 Task: Toggle the draw bold text in the bright colors option in the integrated.
Action: Mouse moved to (21, 628)
Screenshot: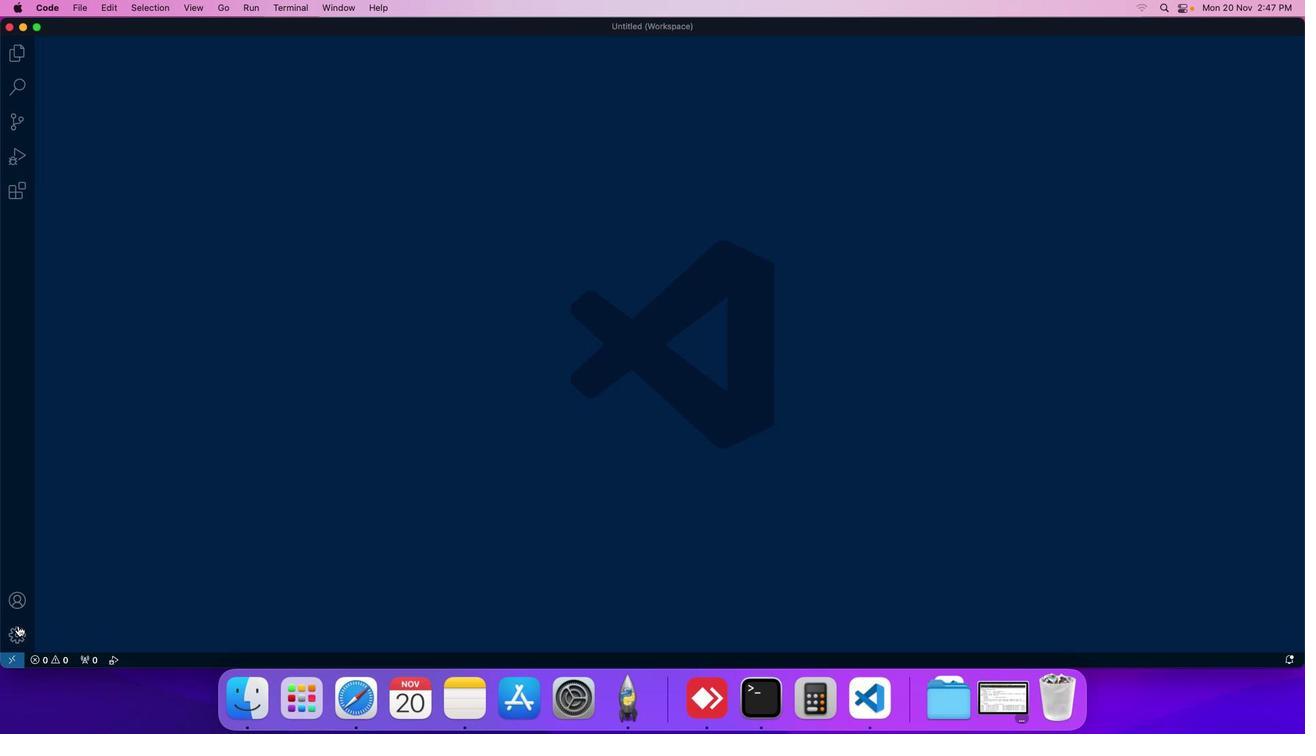 
Action: Mouse pressed left at (21, 628)
Screenshot: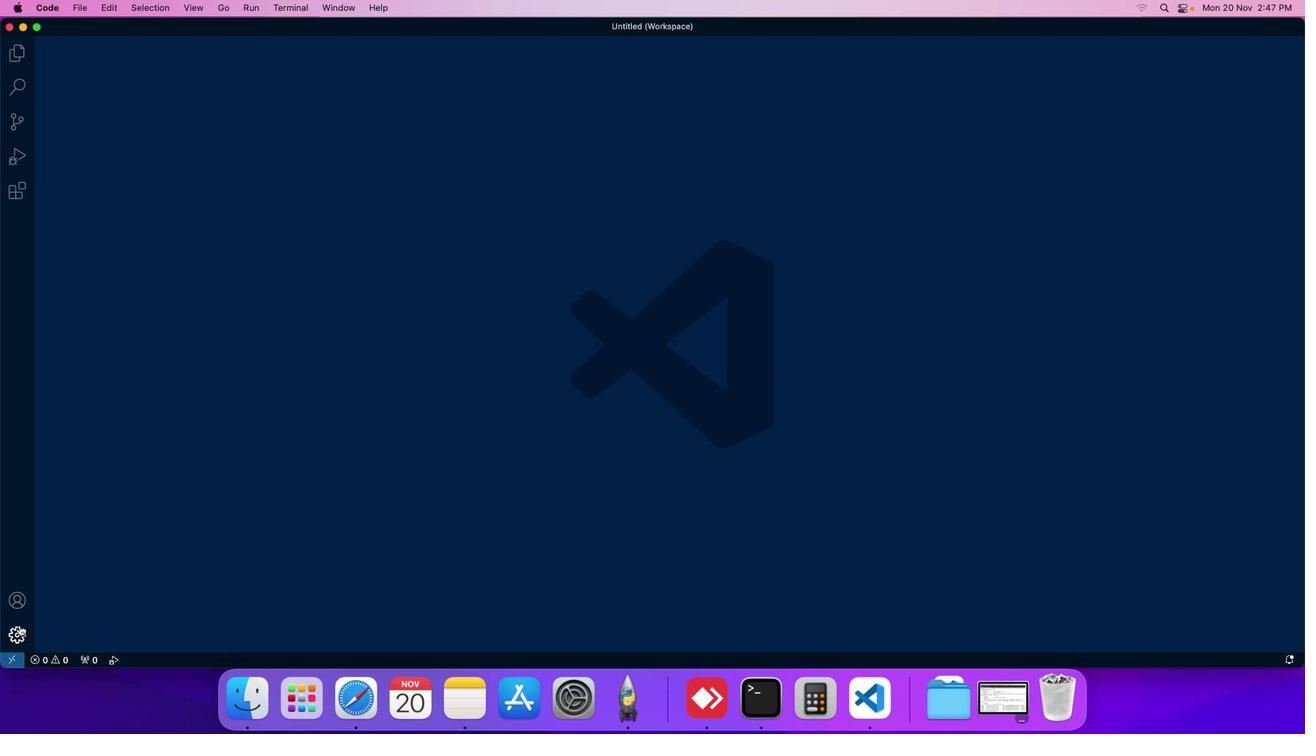 
Action: Mouse moved to (40, 539)
Screenshot: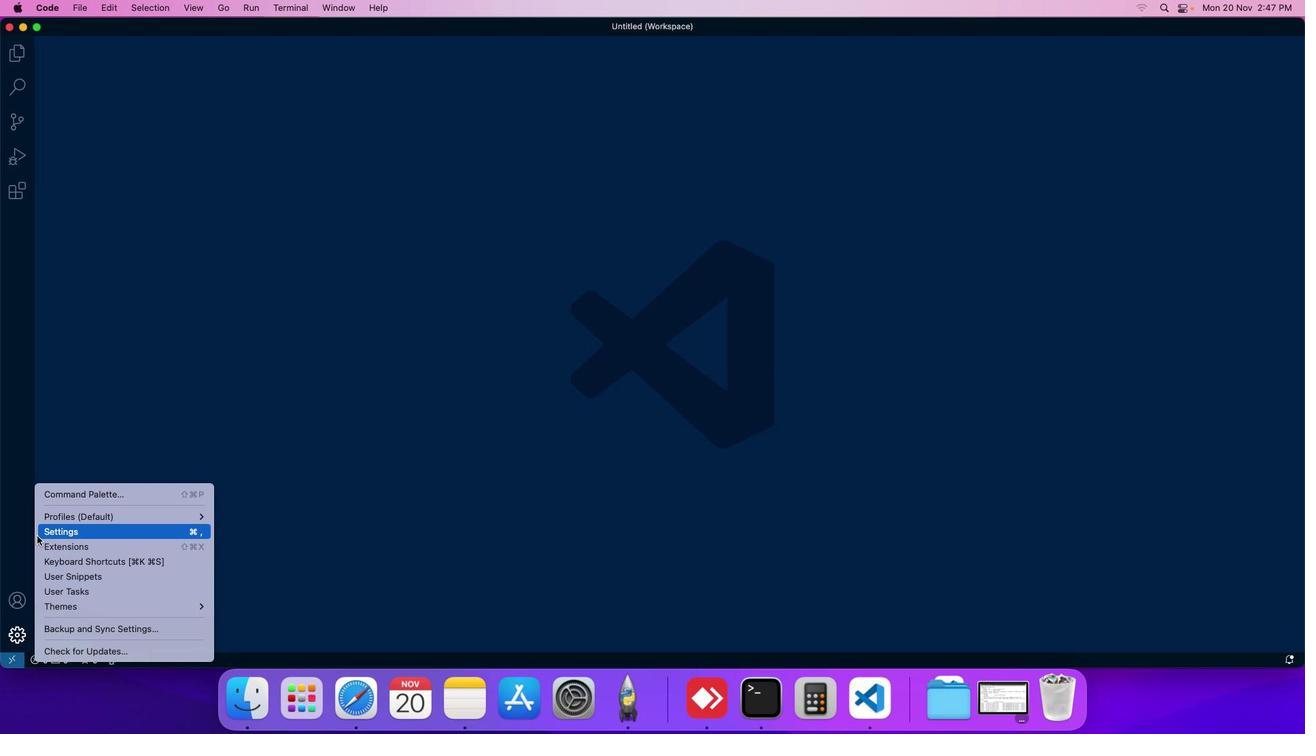 
Action: Mouse pressed left at (40, 539)
Screenshot: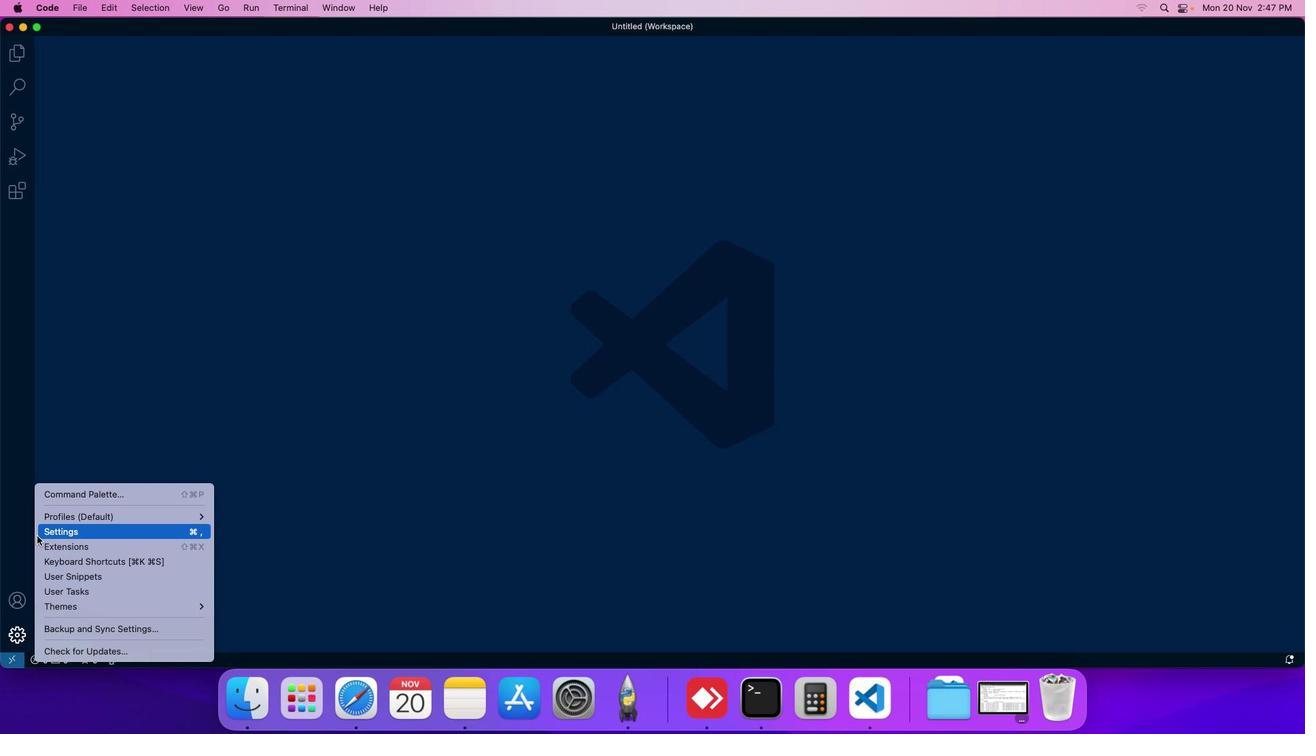 
Action: Mouse moved to (325, 116)
Screenshot: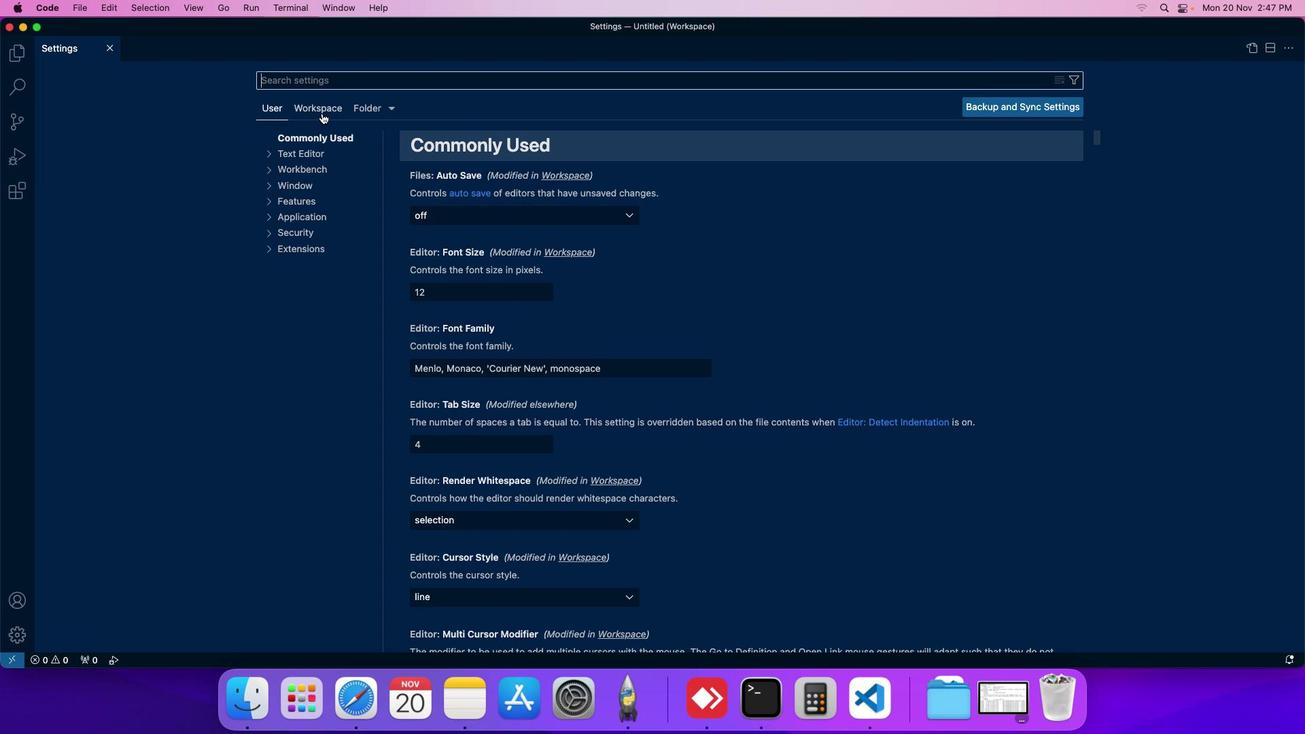 
Action: Mouse pressed left at (325, 116)
Screenshot: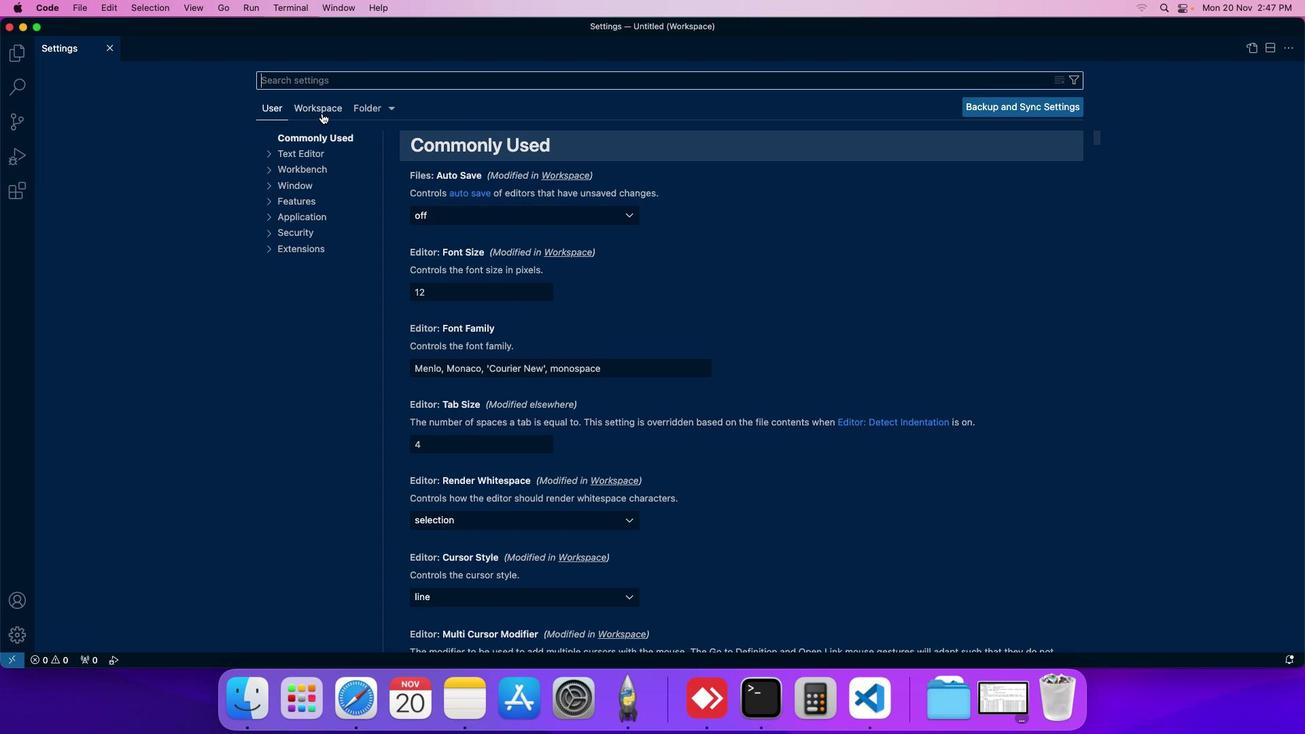 
Action: Mouse moved to (297, 202)
Screenshot: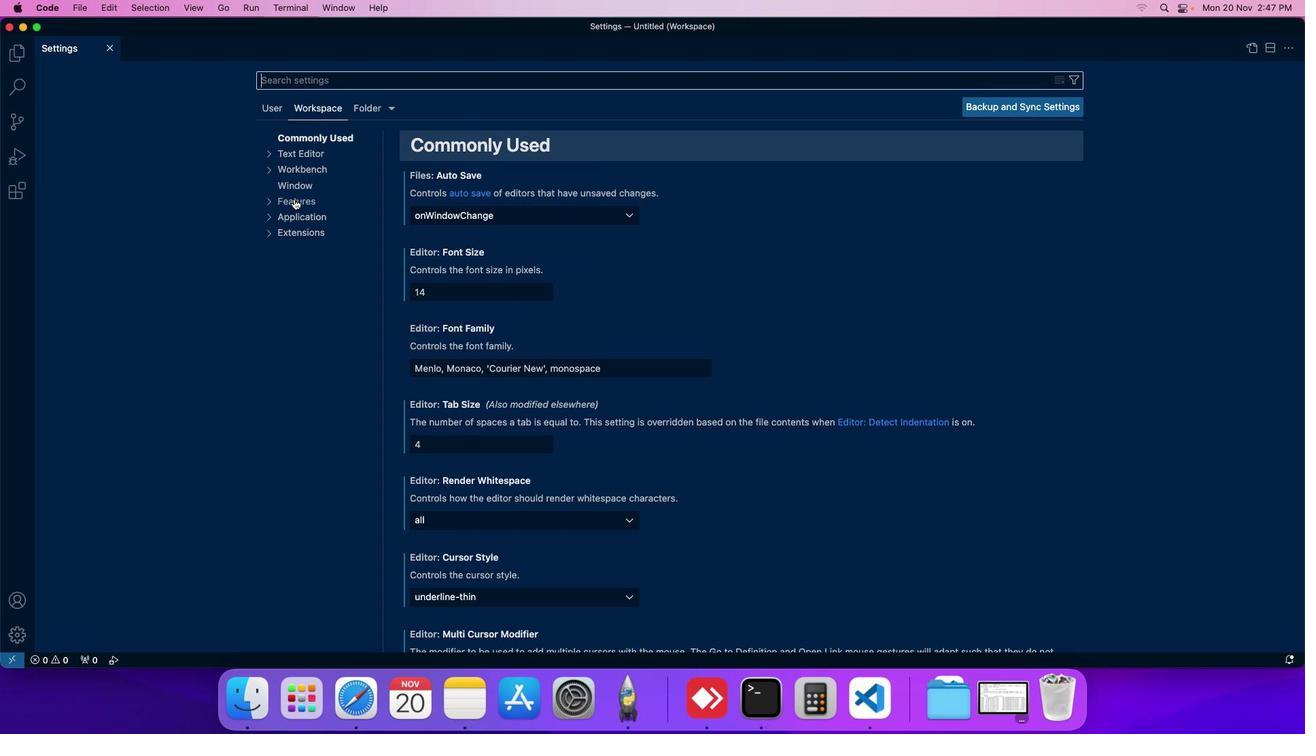 
Action: Mouse pressed left at (297, 202)
Screenshot: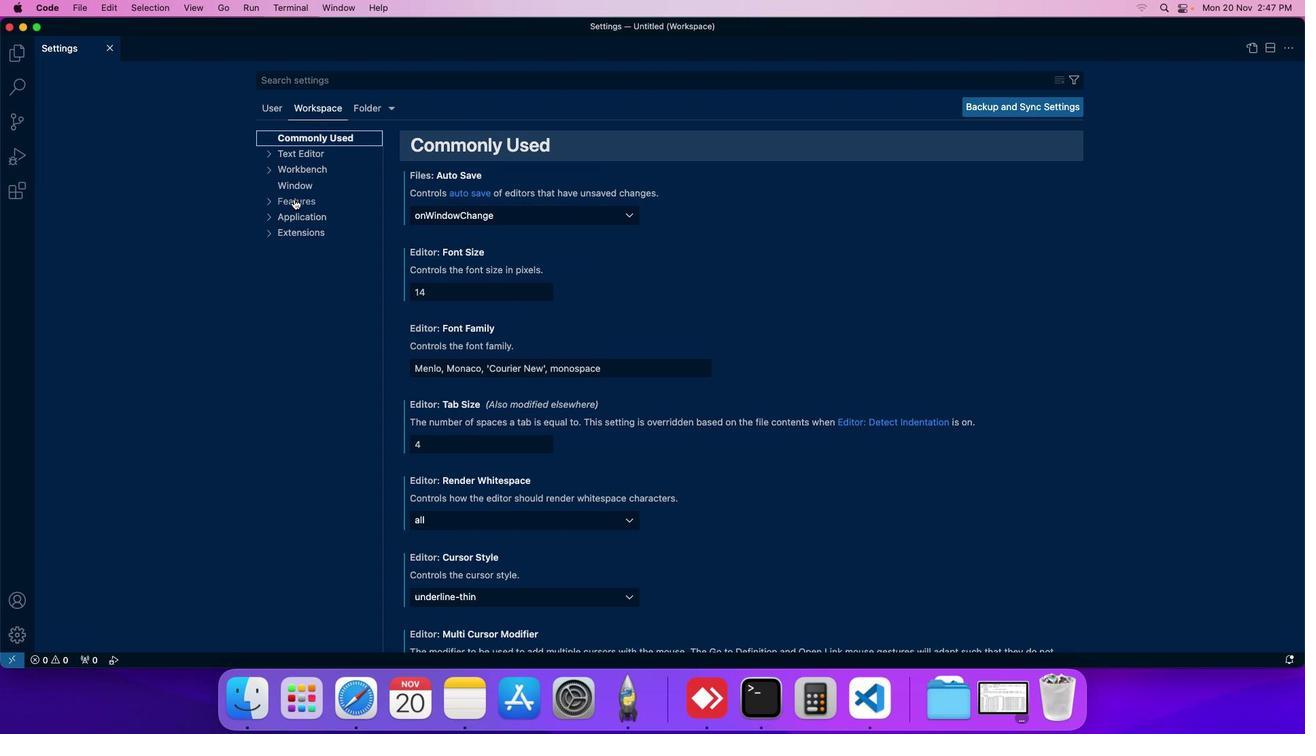 
Action: Mouse moved to (301, 327)
Screenshot: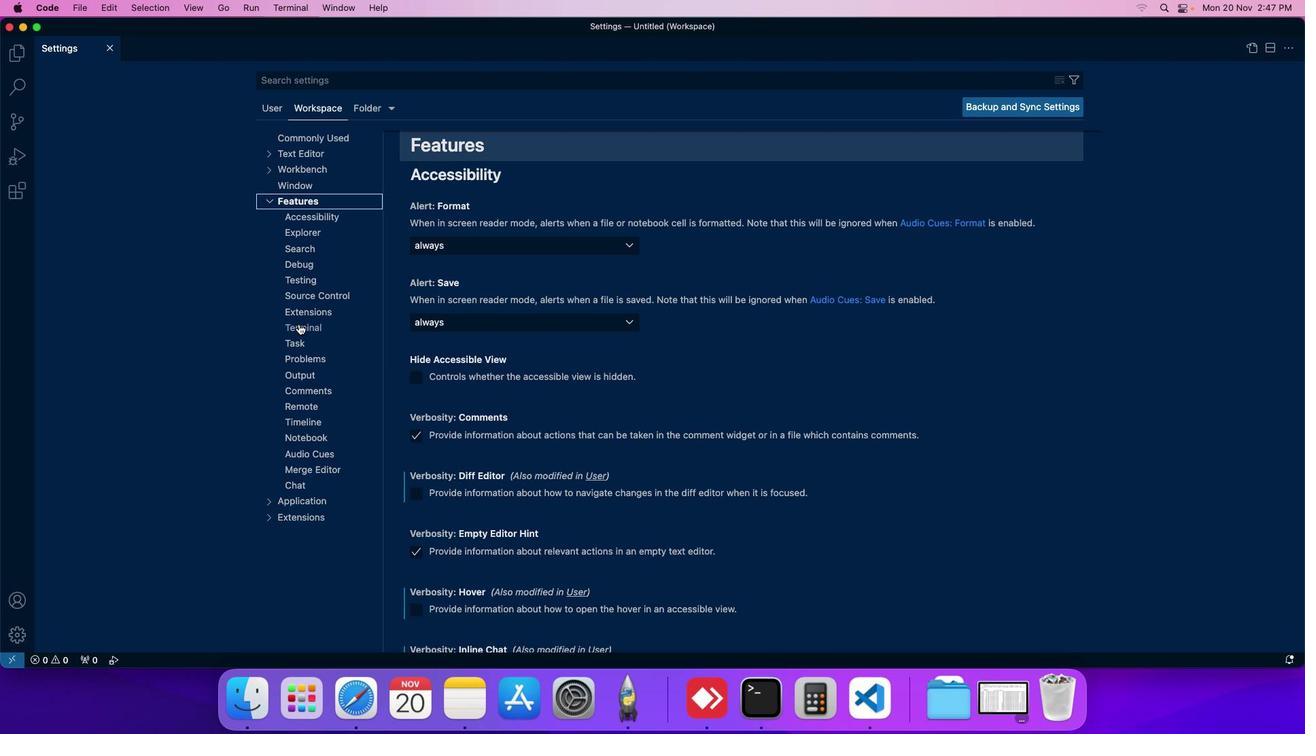 
Action: Mouse pressed left at (301, 327)
Screenshot: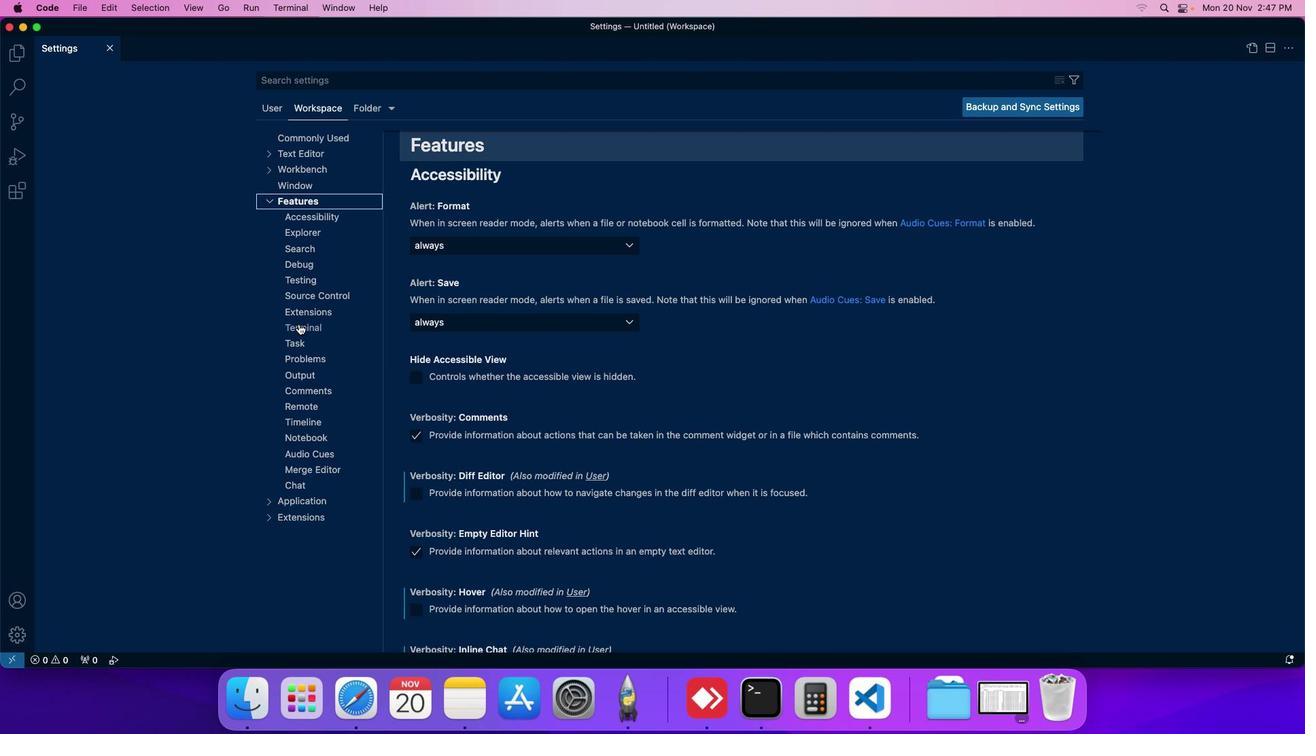 
Action: Mouse moved to (440, 371)
Screenshot: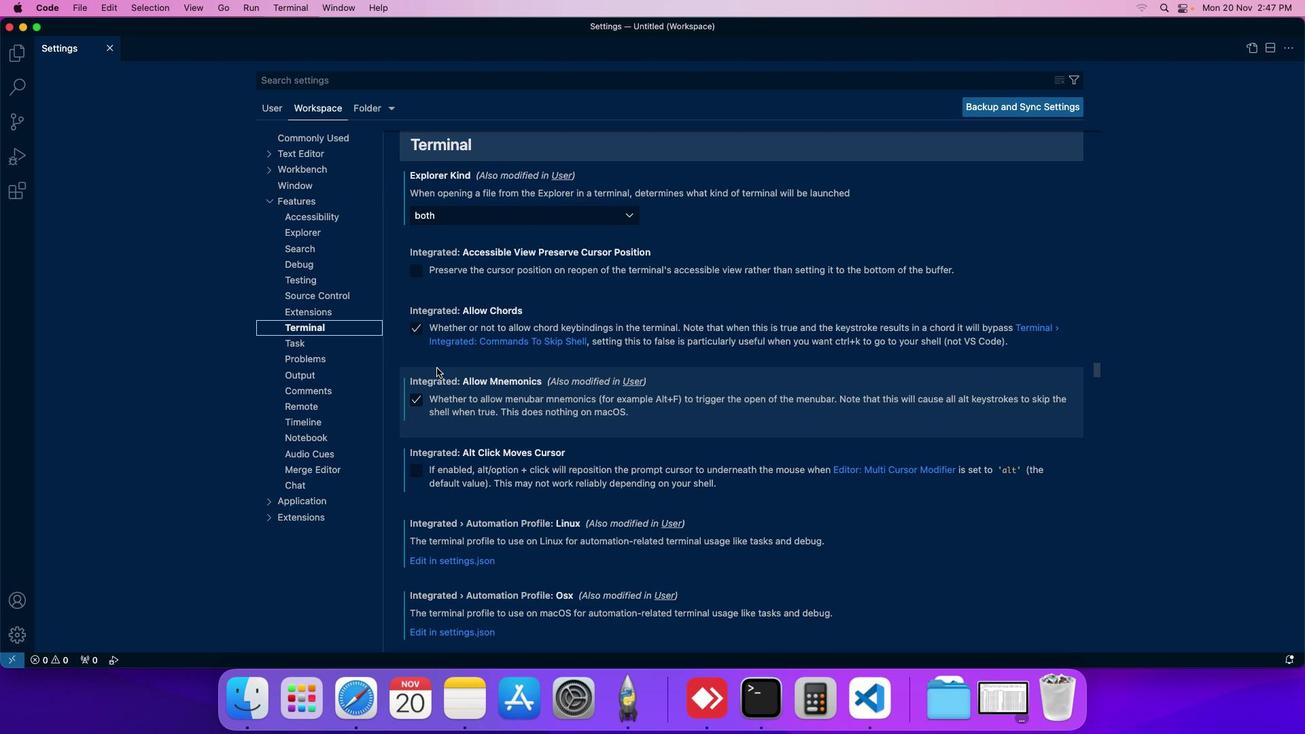 
Action: Mouse scrolled (440, 371) with delta (3, 2)
Screenshot: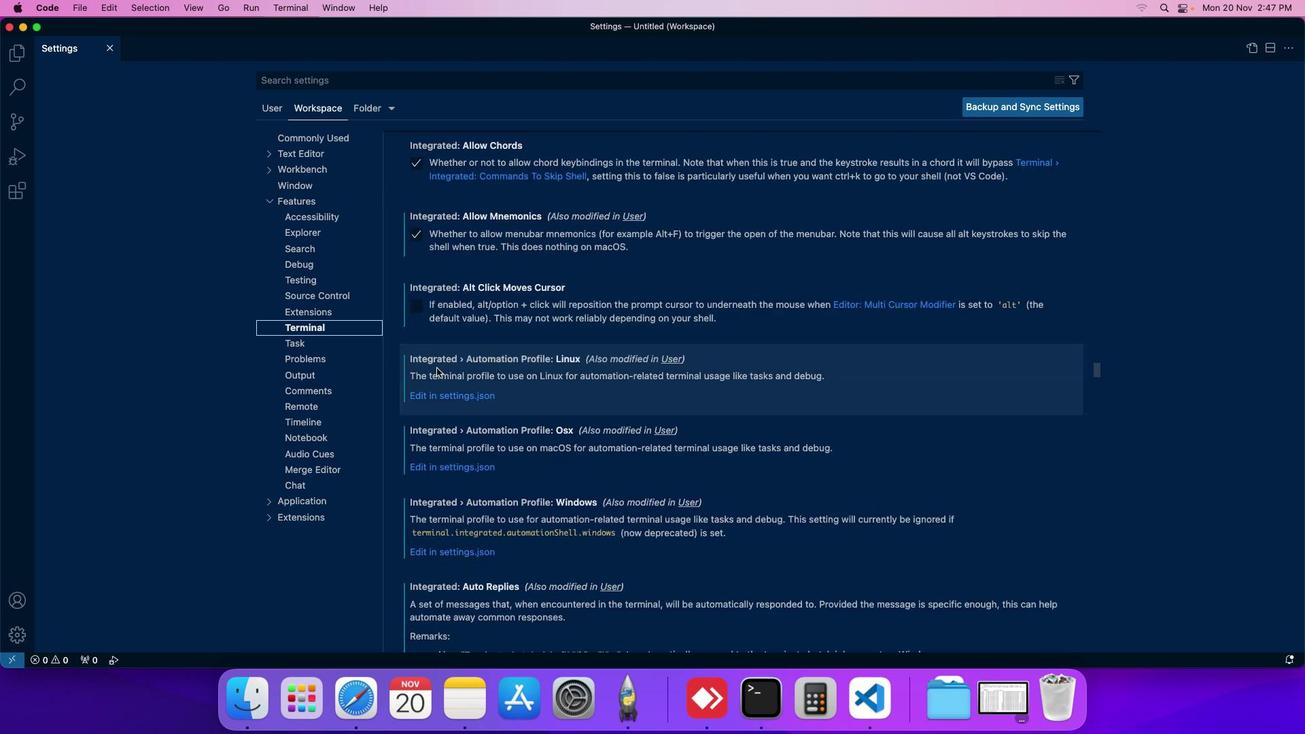 
Action: Mouse scrolled (440, 371) with delta (3, 2)
Screenshot: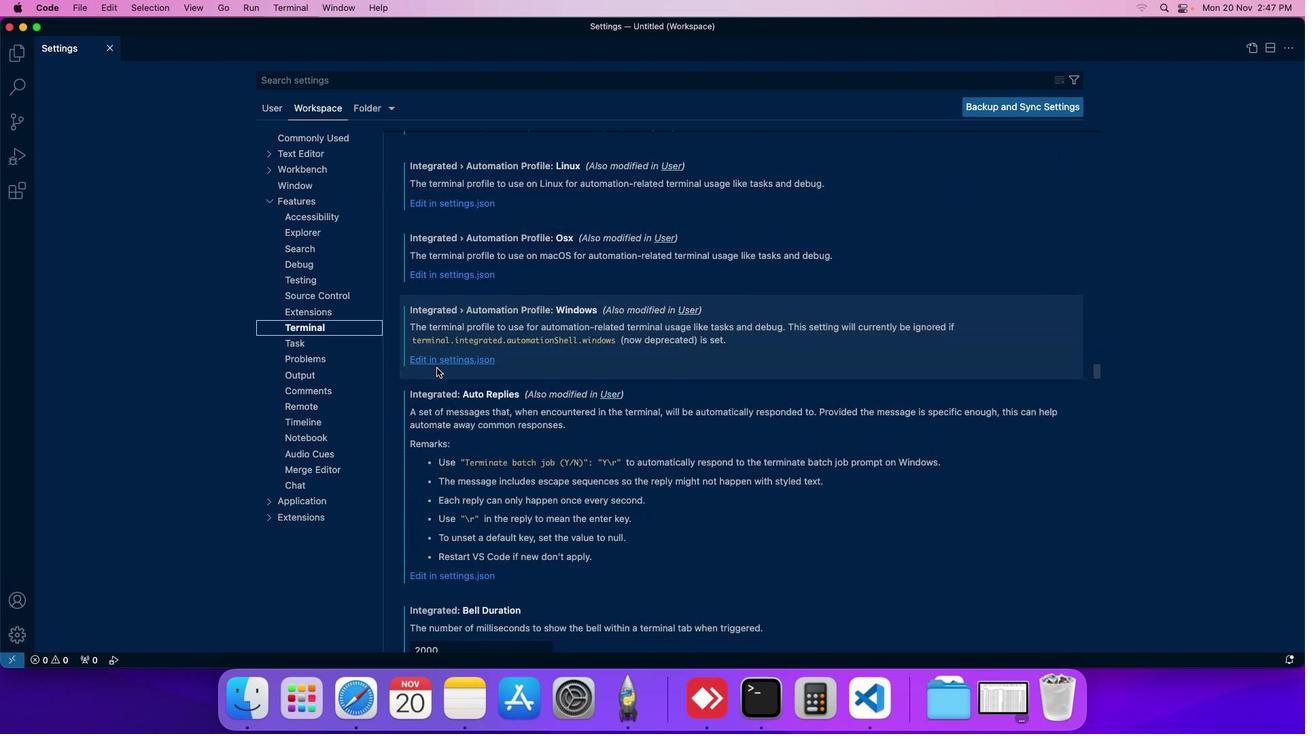 
Action: Mouse scrolled (440, 371) with delta (3, 2)
Screenshot: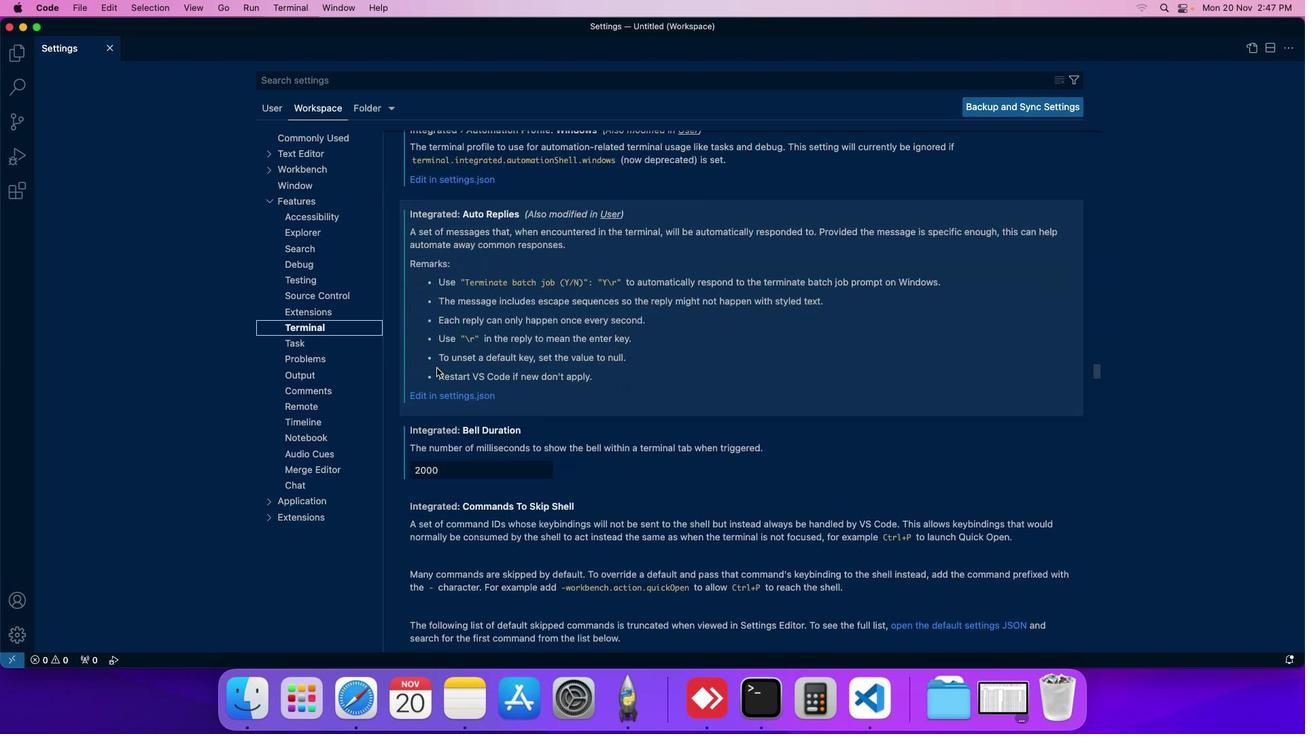 
Action: Mouse scrolled (440, 371) with delta (3, 2)
Screenshot: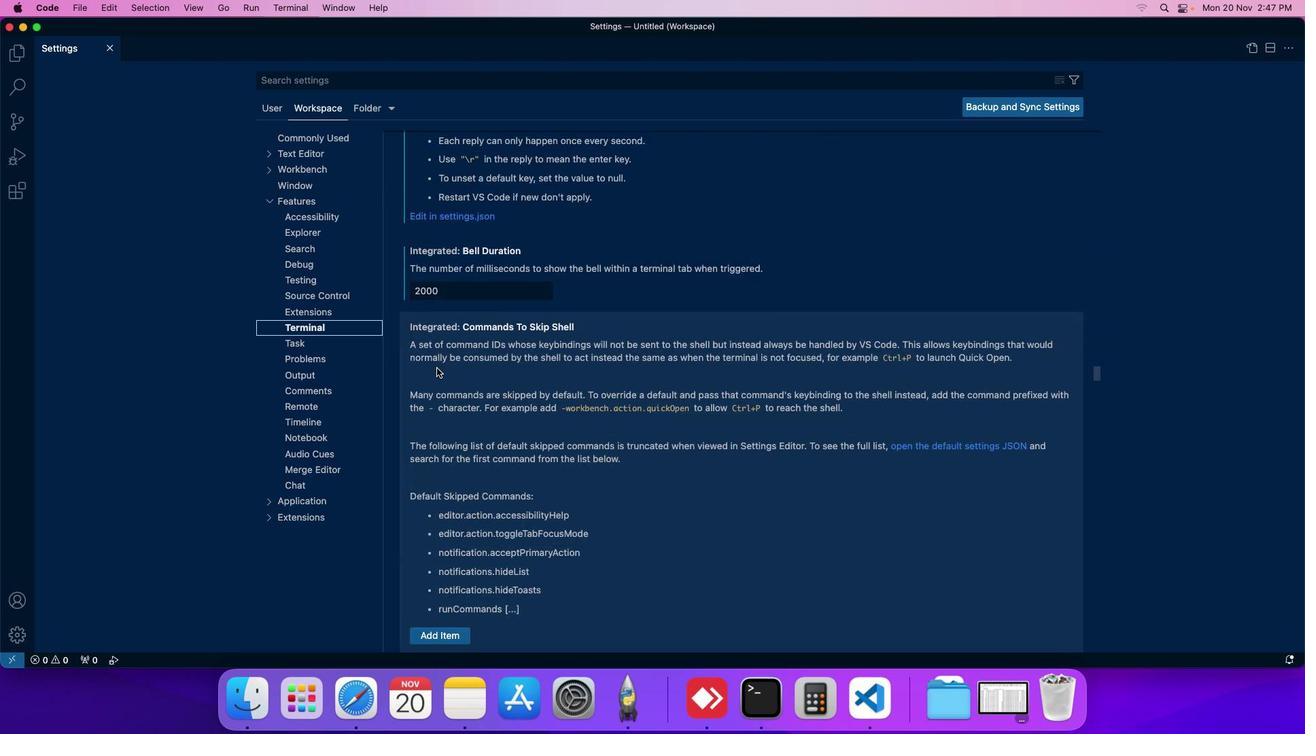 
Action: Mouse scrolled (440, 371) with delta (3, 2)
Screenshot: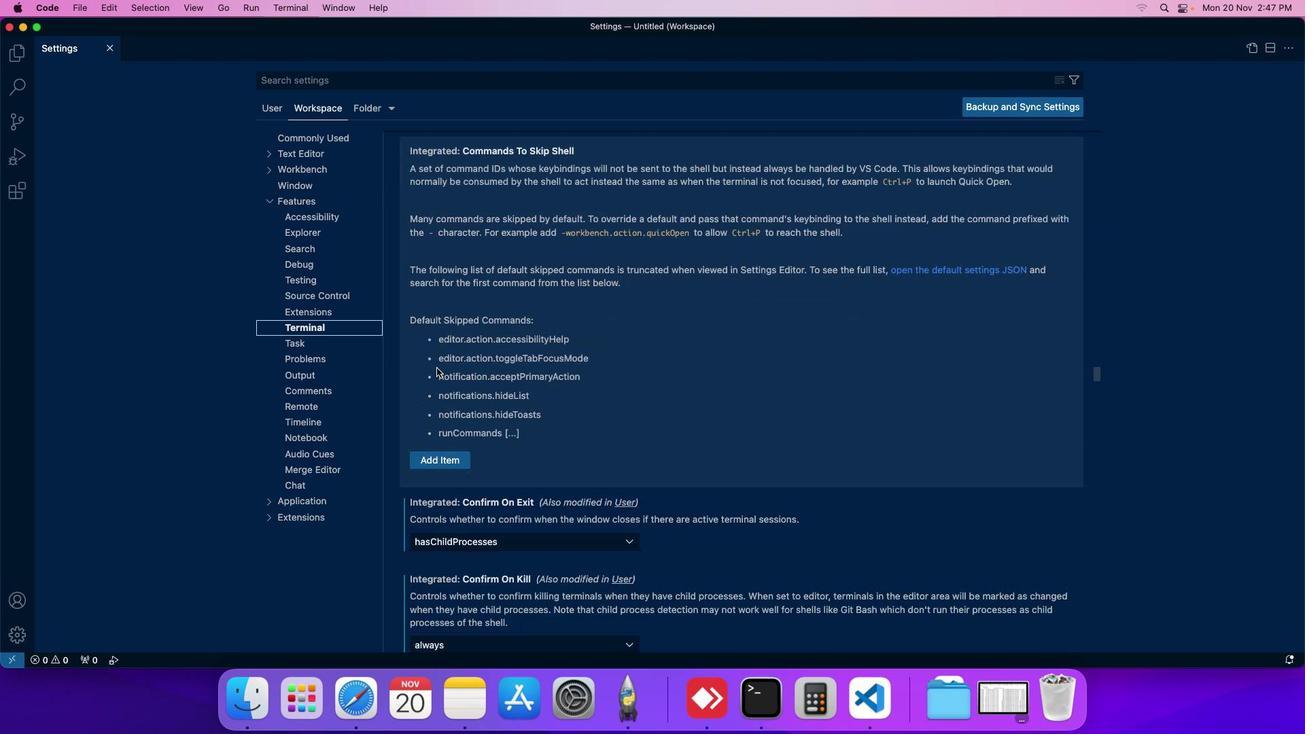 
Action: Mouse scrolled (440, 371) with delta (3, 2)
Screenshot: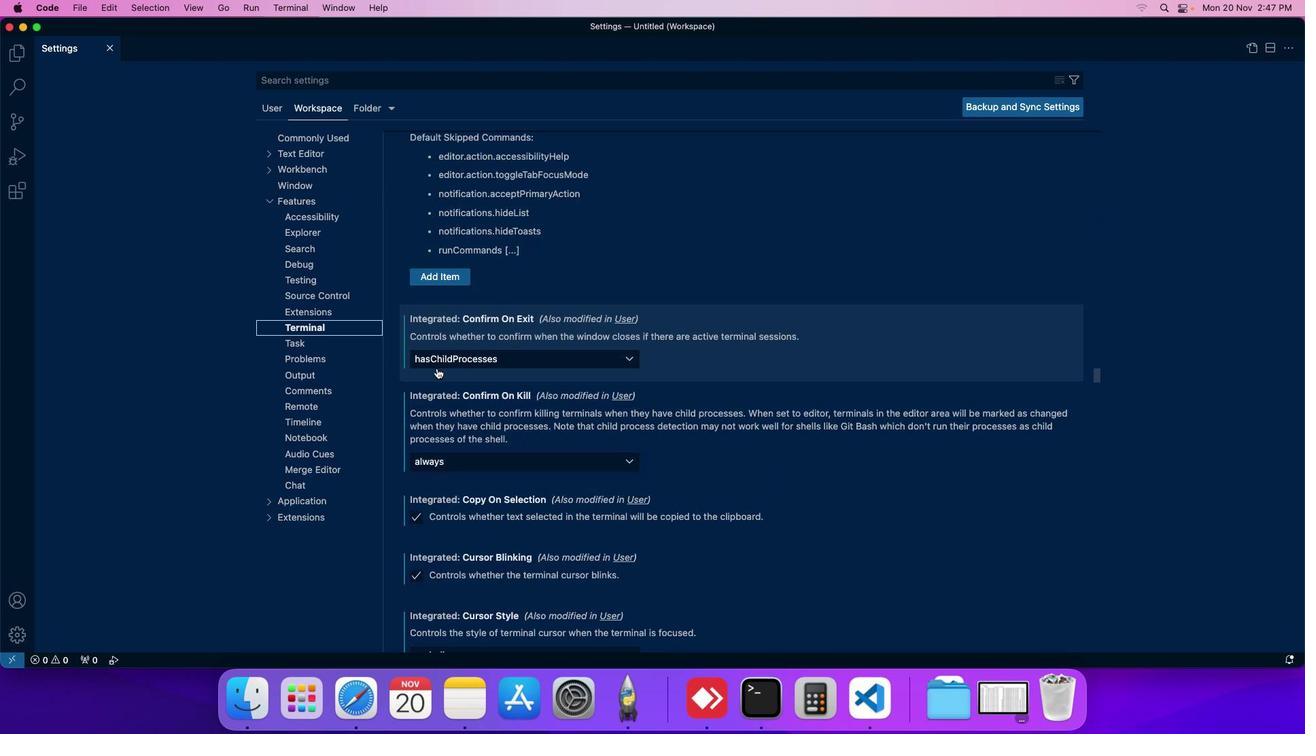 
Action: Mouse scrolled (440, 371) with delta (3, 2)
Screenshot: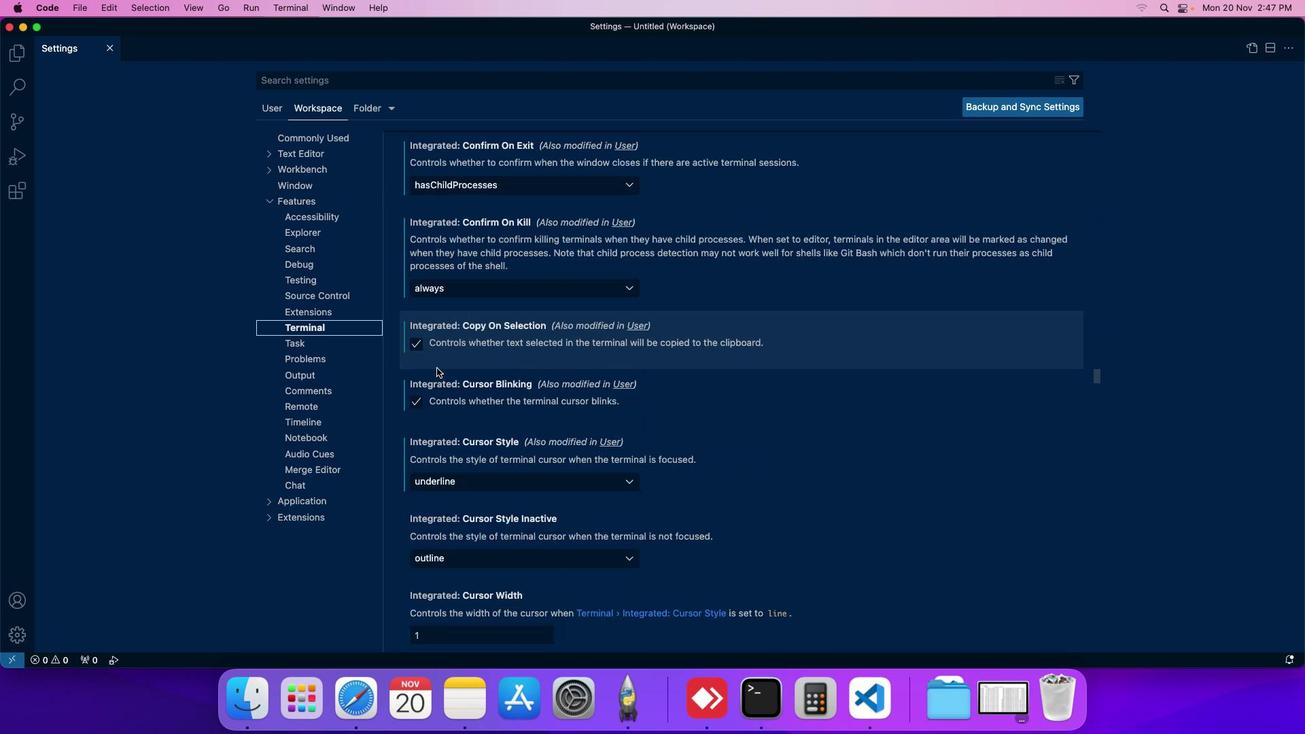 
Action: Mouse scrolled (440, 371) with delta (3, 2)
Screenshot: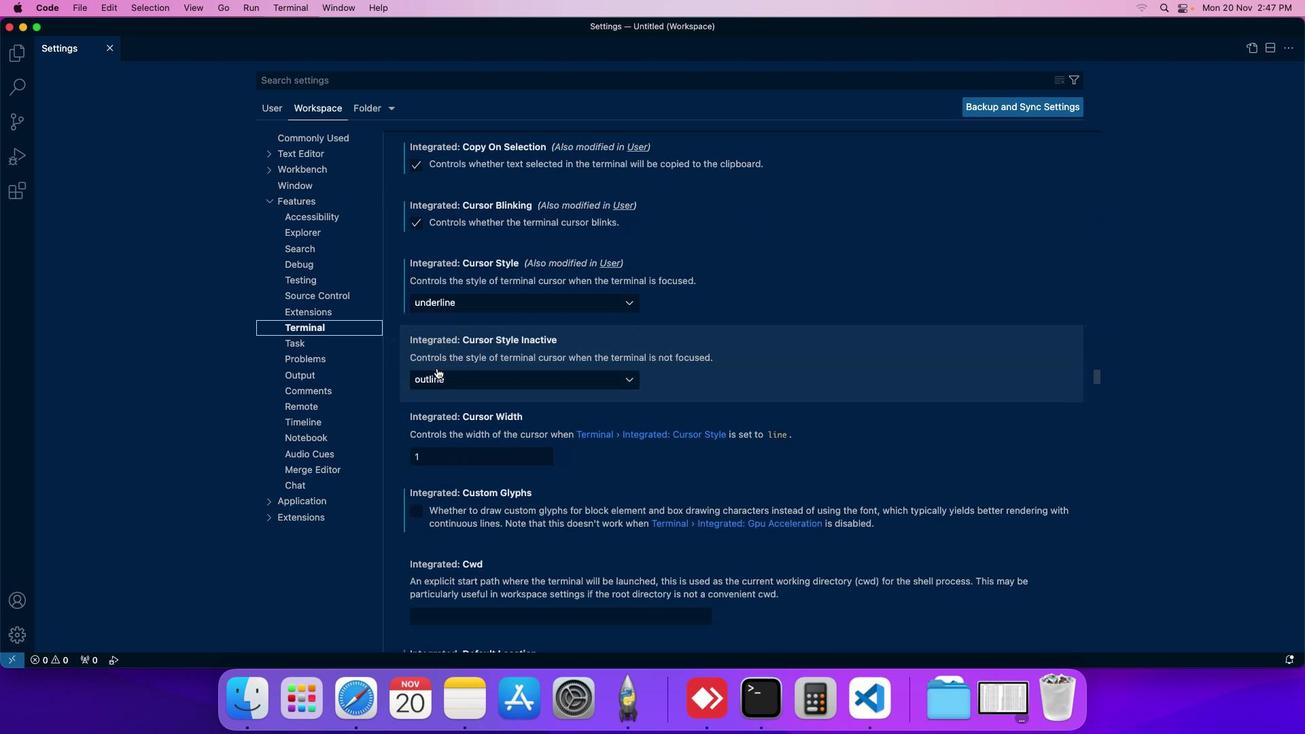 
Action: Mouse scrolled (440, 371) with delta (3, 2)
Screenshot: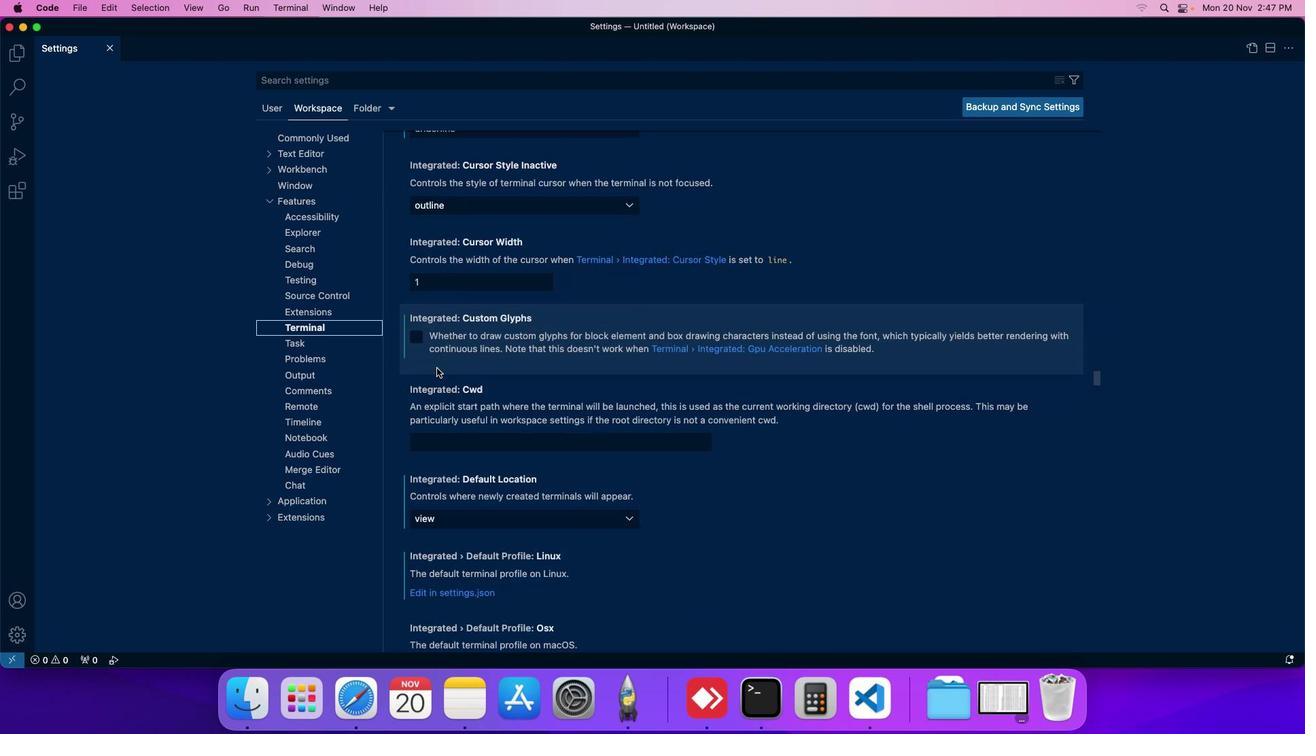 
Action: Mouse scrolled (440, 371) with delta (3, 2)
Screenshot: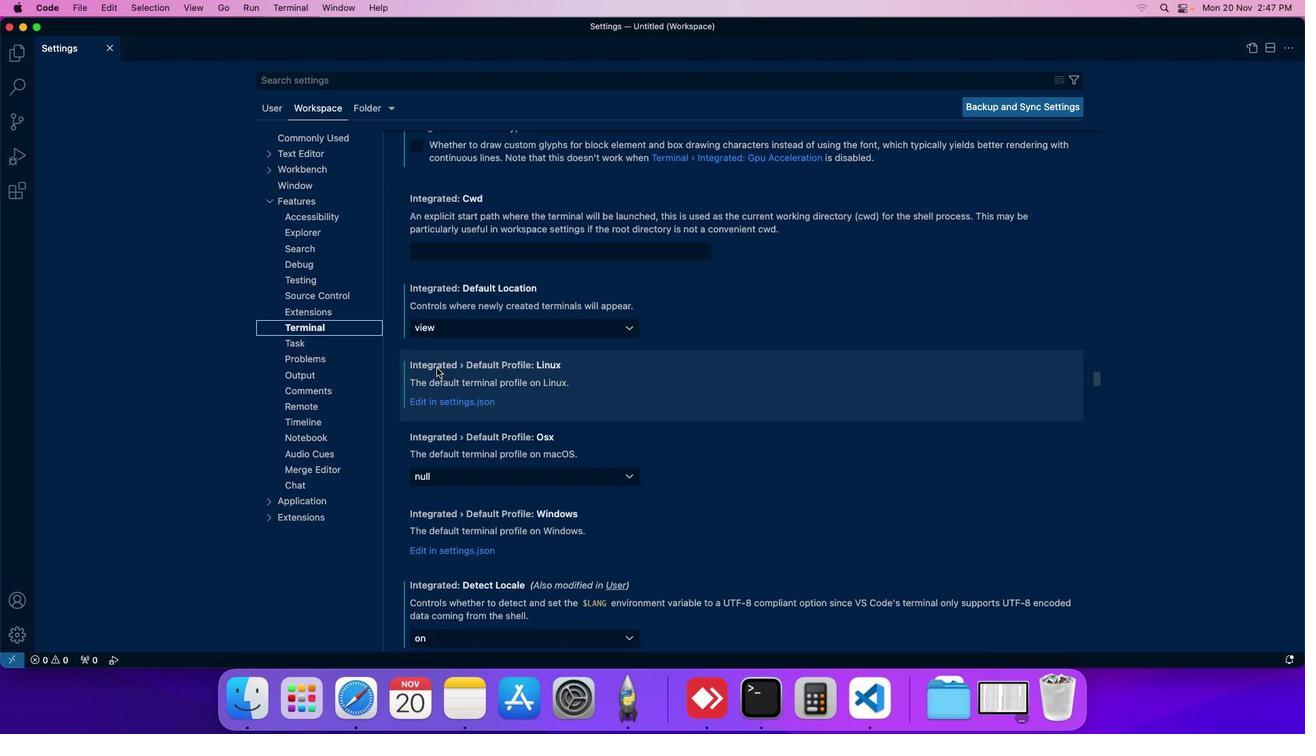 
Action: Mouse scrolled (440, 371) with delta (3, 2)
Screenshot: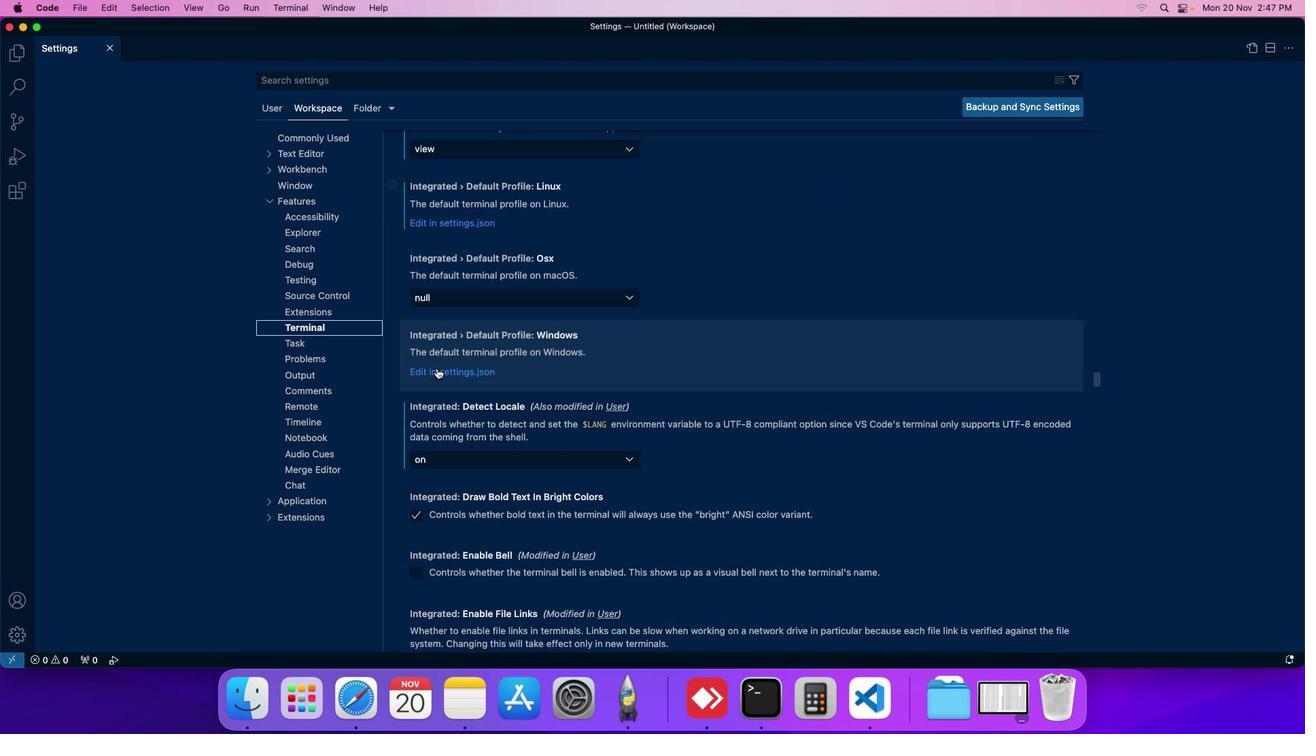 
Action: Mouse scrolled (440, 371) with delta (3, 2)
Screenshot: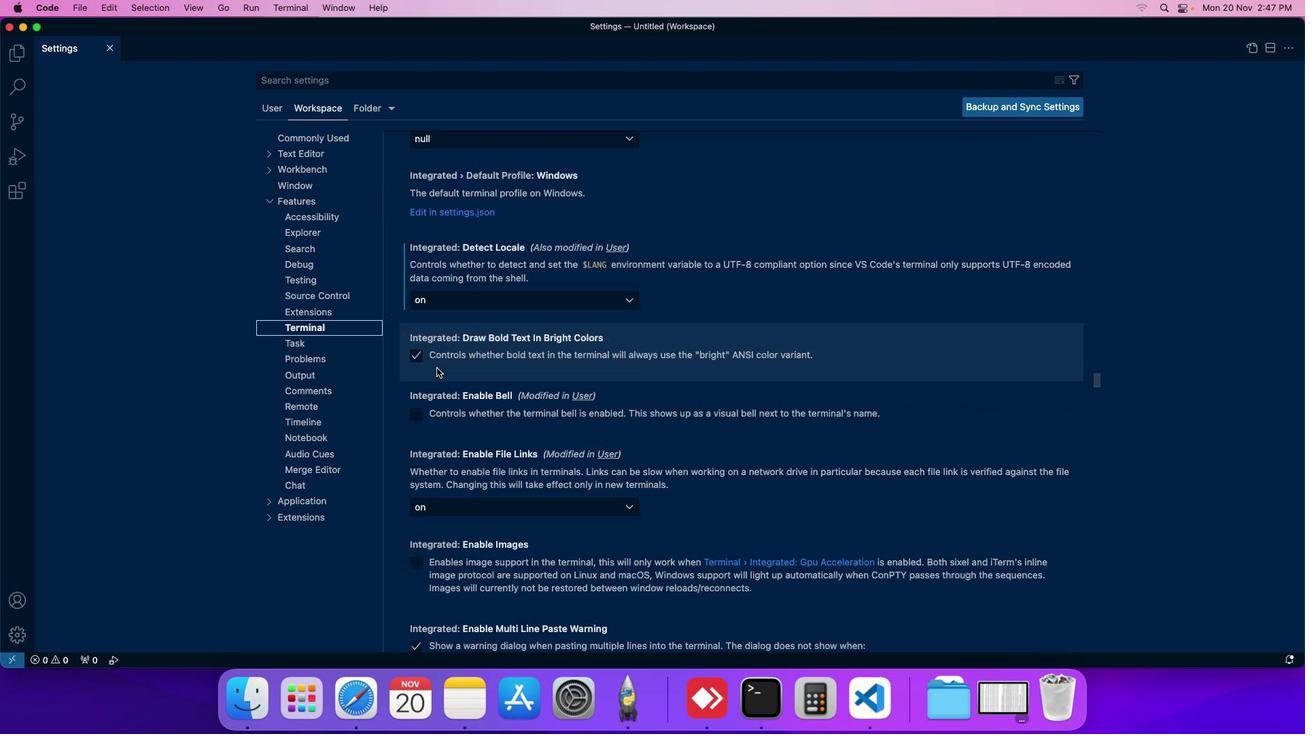 
Action: Mouse scrolled (440, 371) with delta (3, 2)
Screenshot: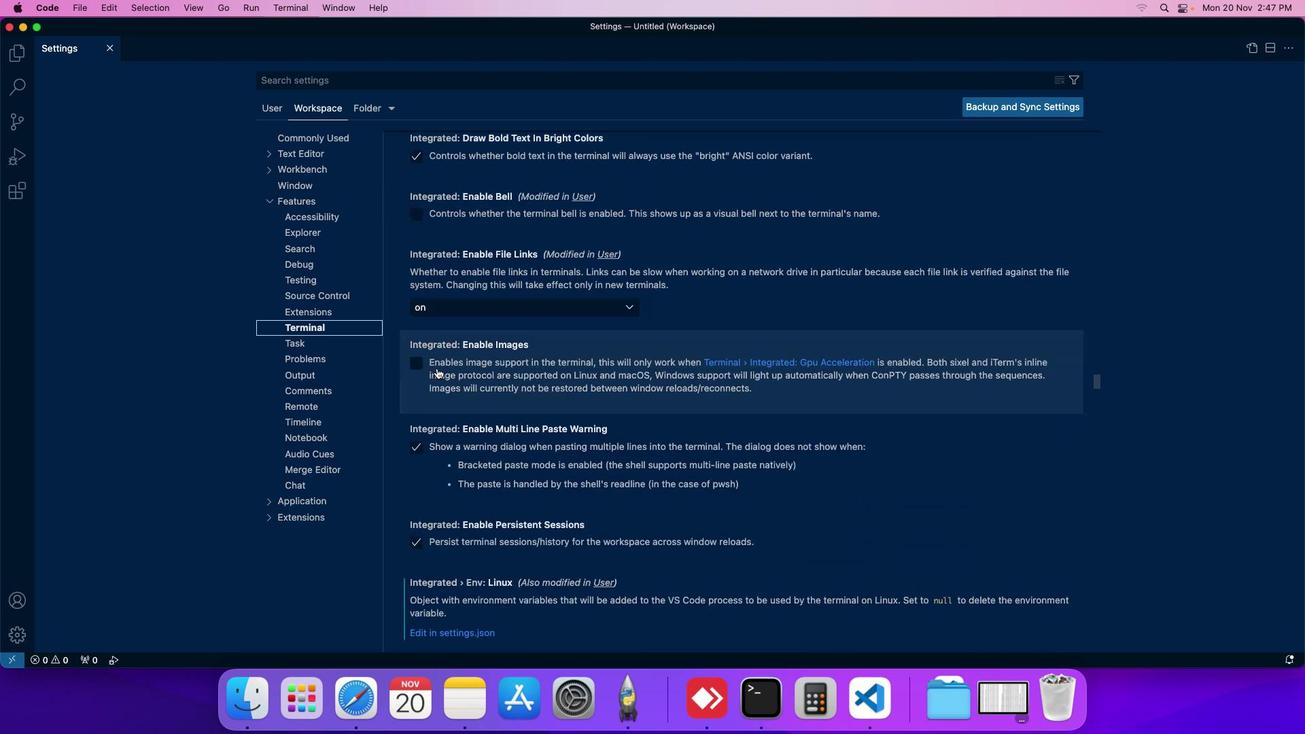
Action: Mouse scrolled (440, 371) with delta (3, 4)
Screenshot: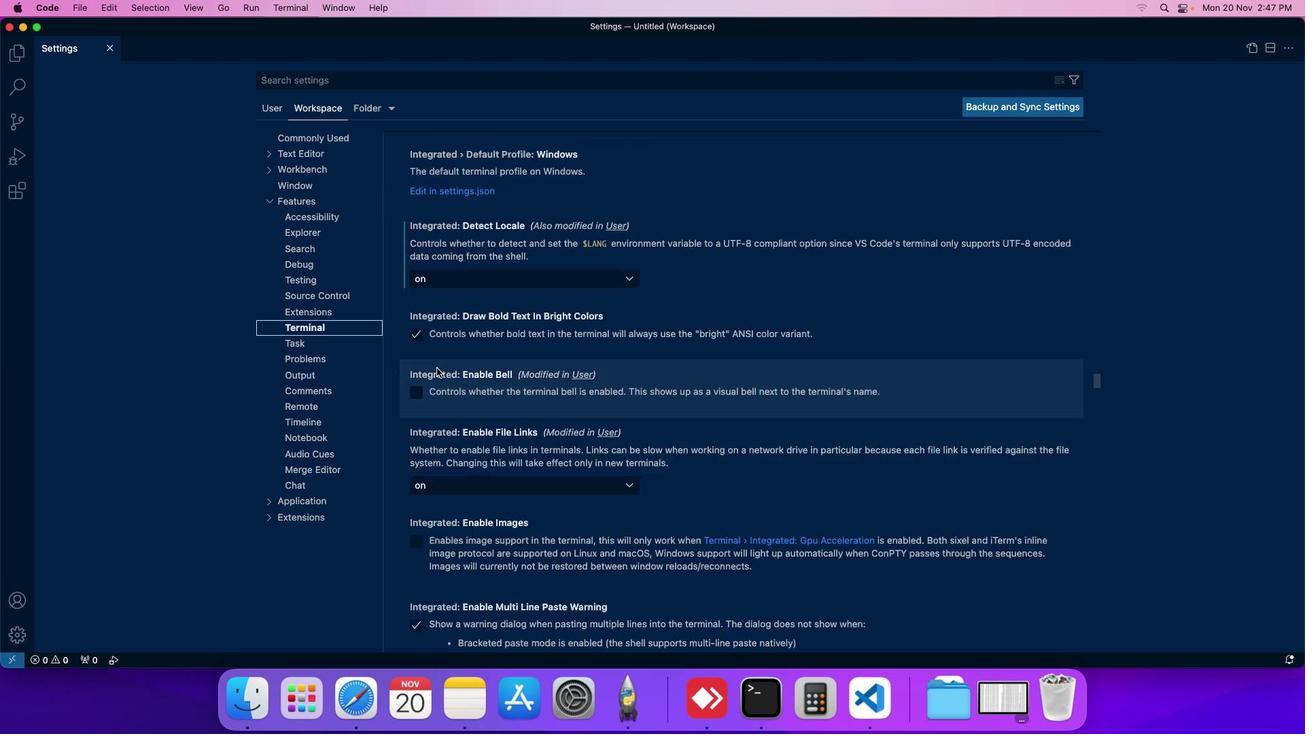 
Action: Mouse moved to (414, 332)
Screenshot: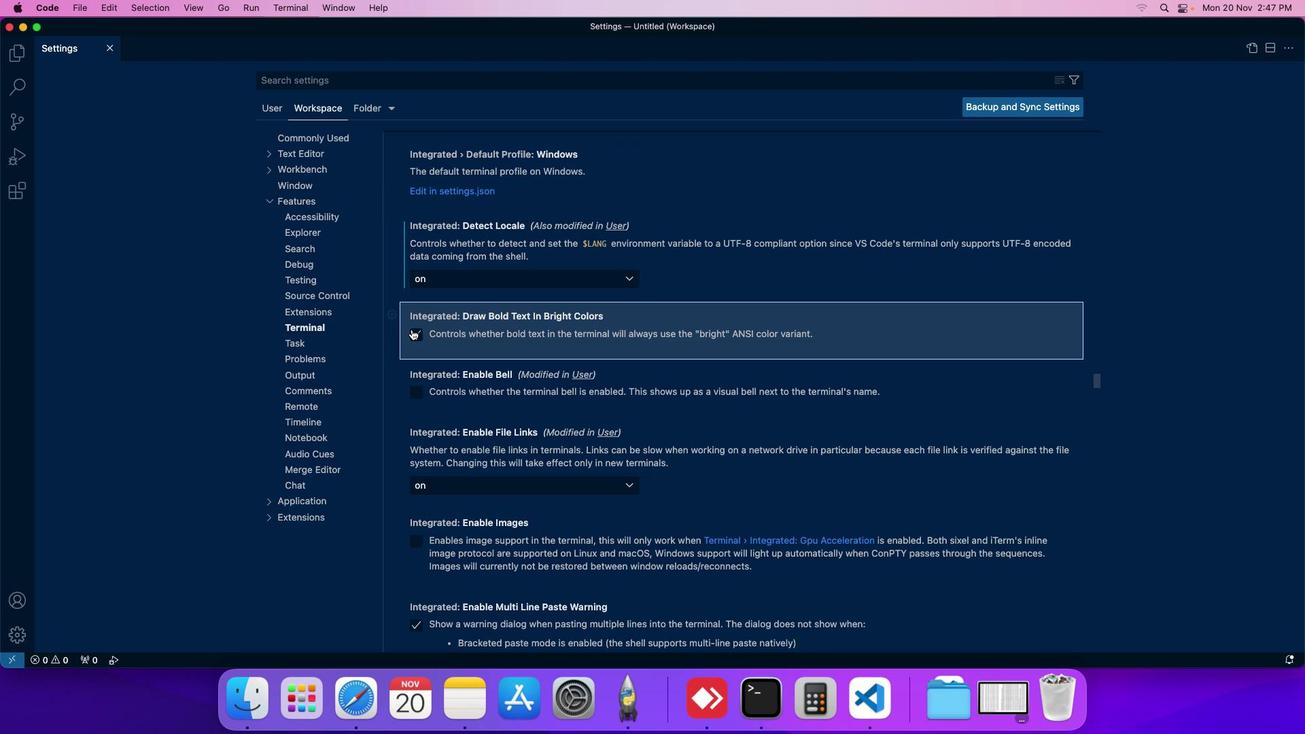 
Action: Mouse pressed left at (414, 332)
Screenshot: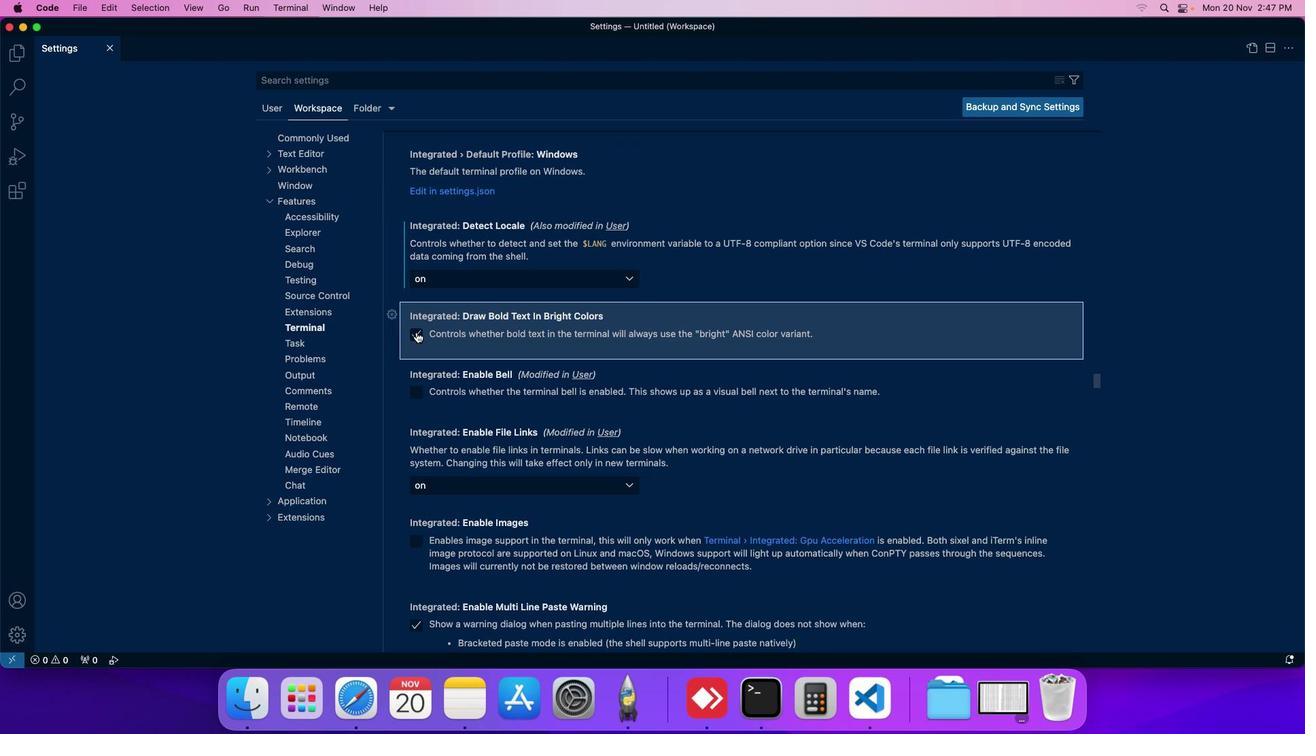 
Action: Mouse moved to (430, 342)
Screenshot: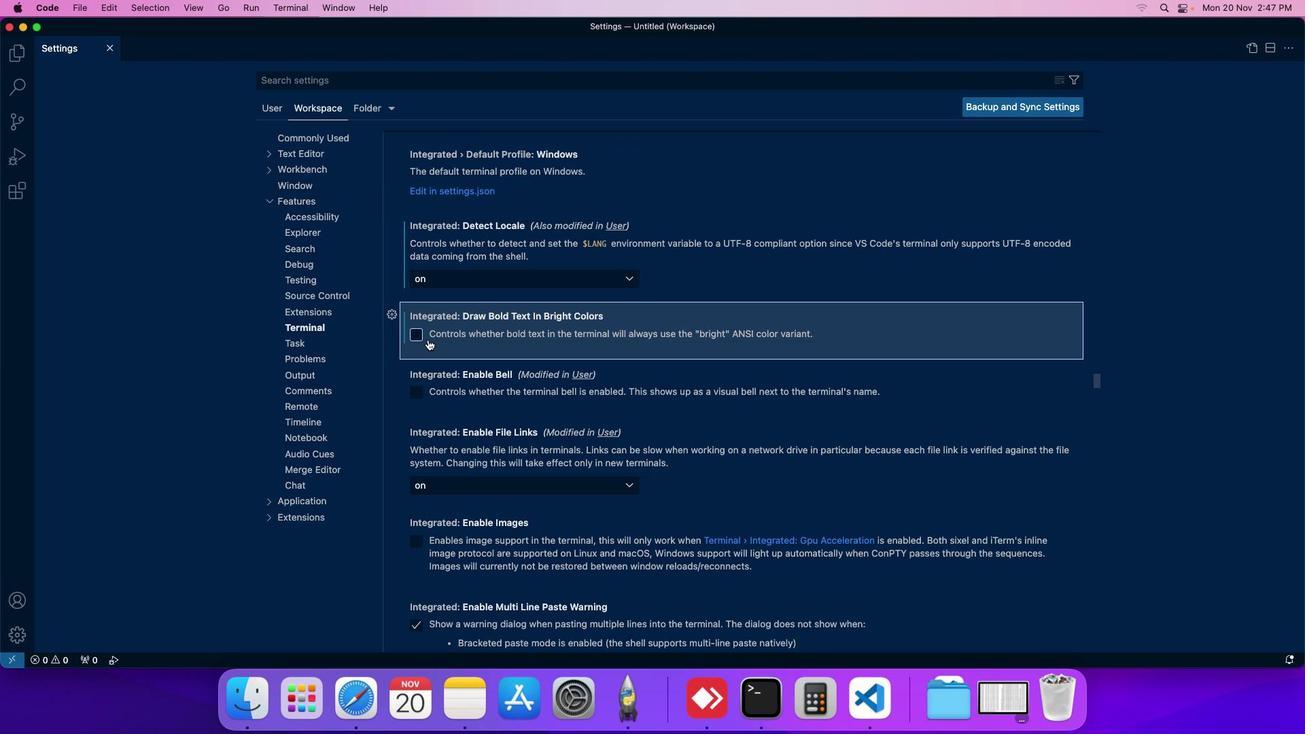 
